 Task: Select and add the product "Neutrogena Hydro Boost Hydrating Makeup Setting Spray (3.4 oz)" to cart from the store "Walgreens".
Action: Mouse pressed left at (49, 81)
Screenshot: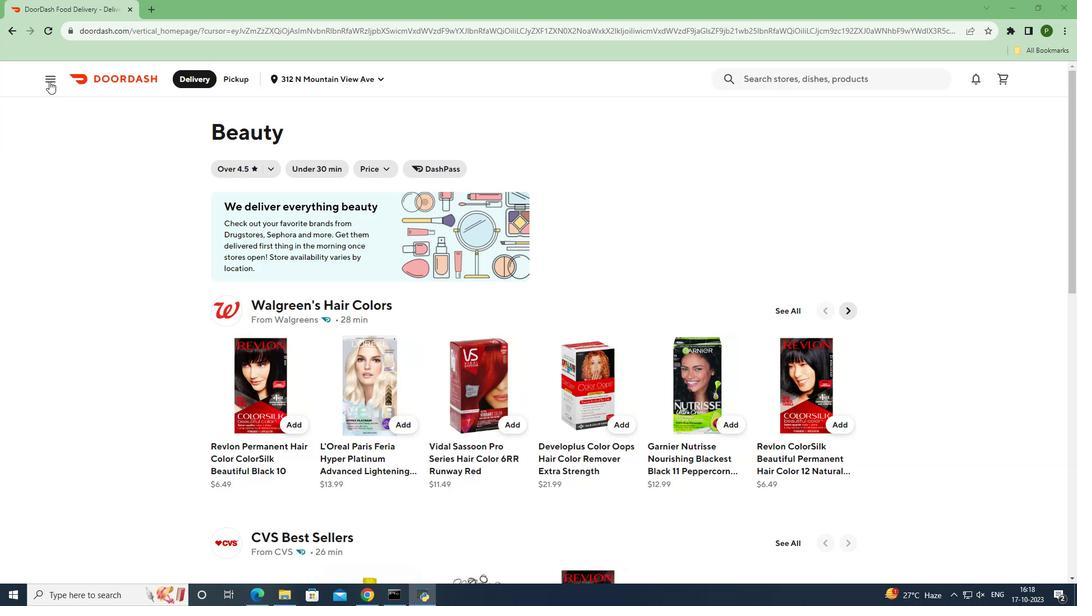 
Action: Mouse moved to (48, 157)
Screenshot: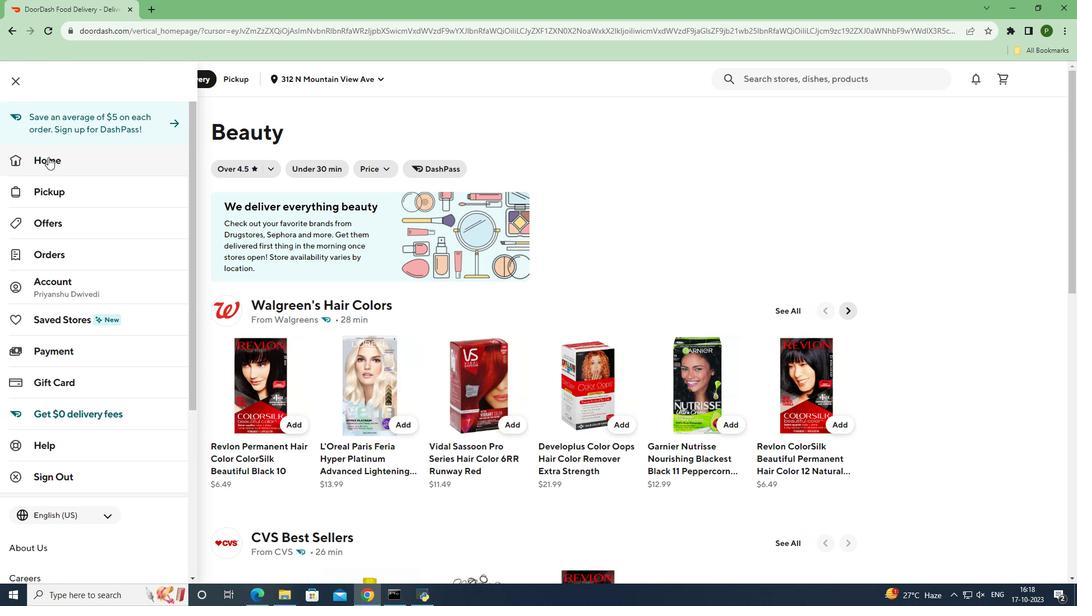 
Action: Mouse pressed left at (48, 157)
Screenshot: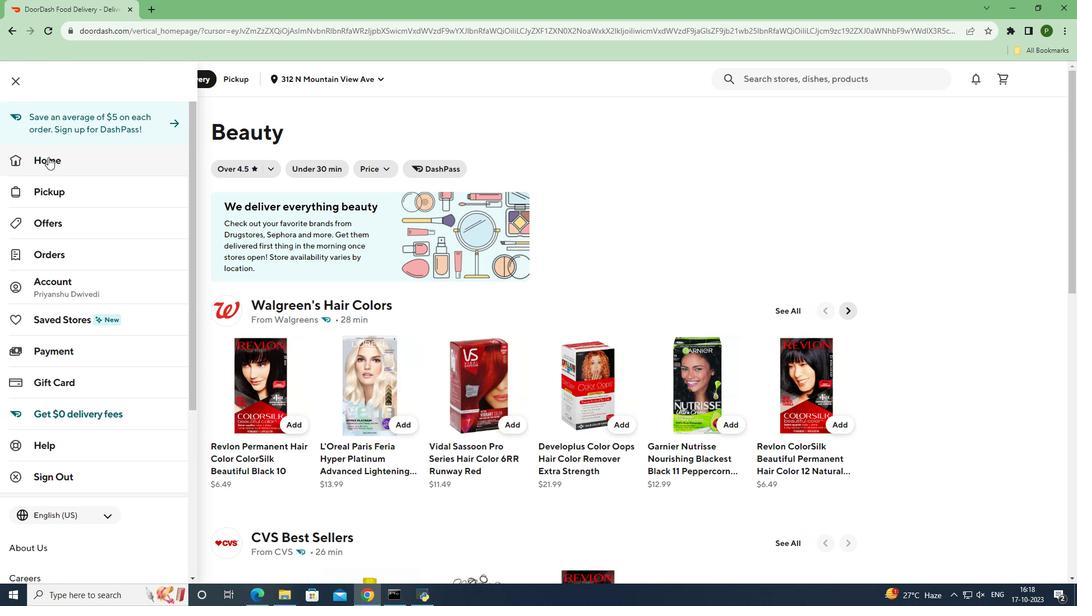 
Action: Mouse moved to (647, 116)
Screenshot: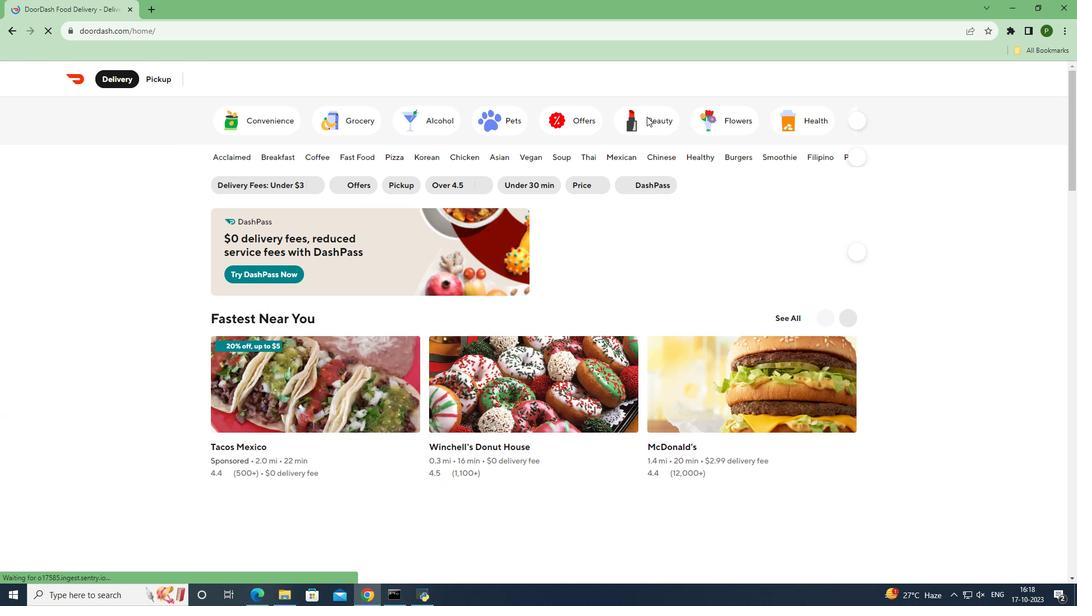 
Action: Mouse pressed left at (647, 116)
Screenshot: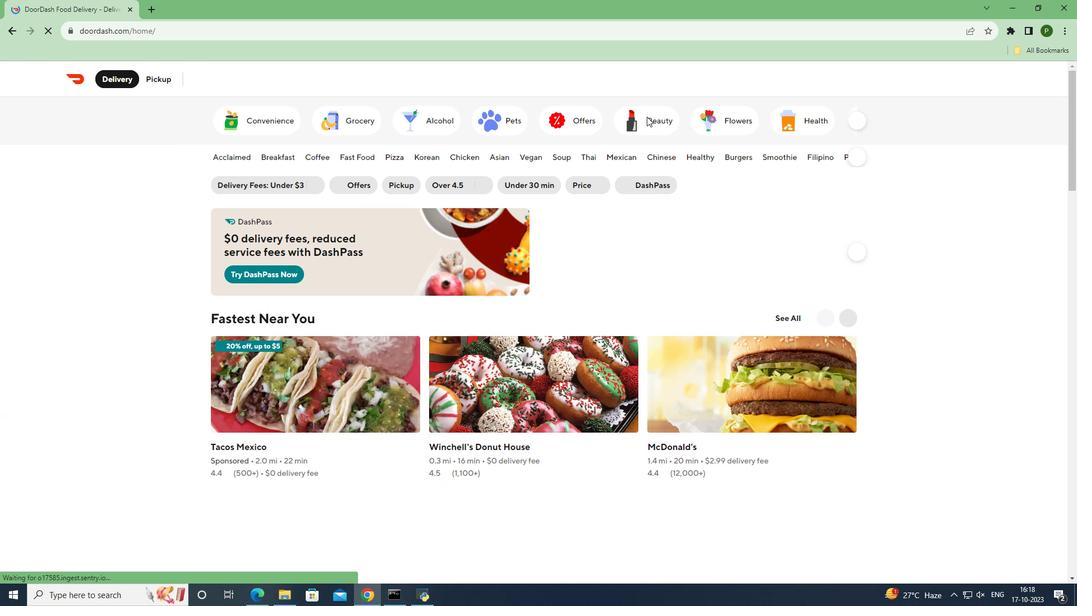 
Action: Mouse moved to (781, 308)
Screenshot: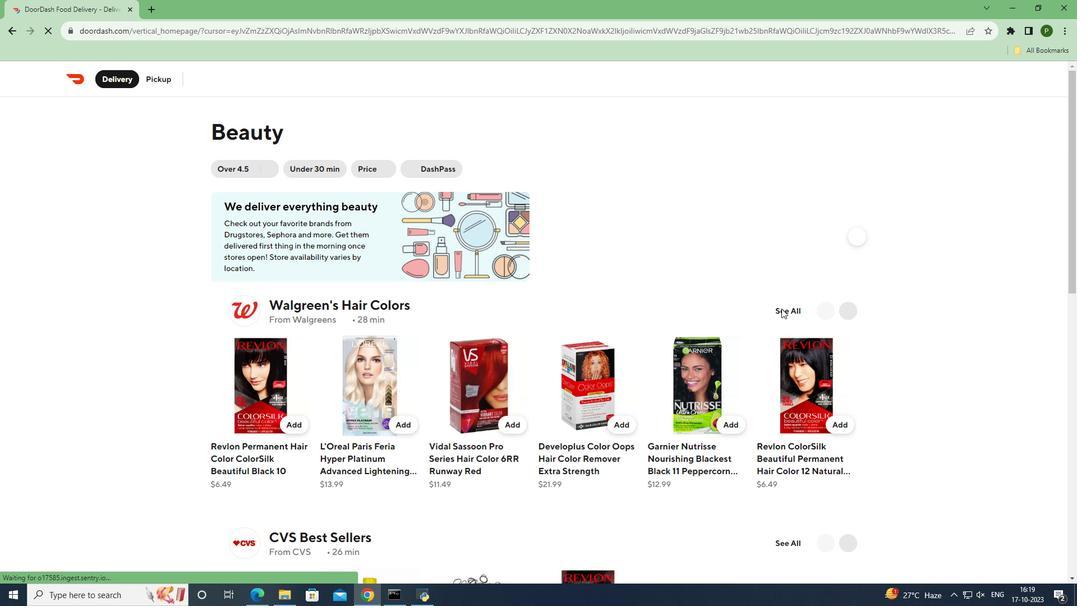 
Action: Mouse pressed left at (781, 308)
Screenshot: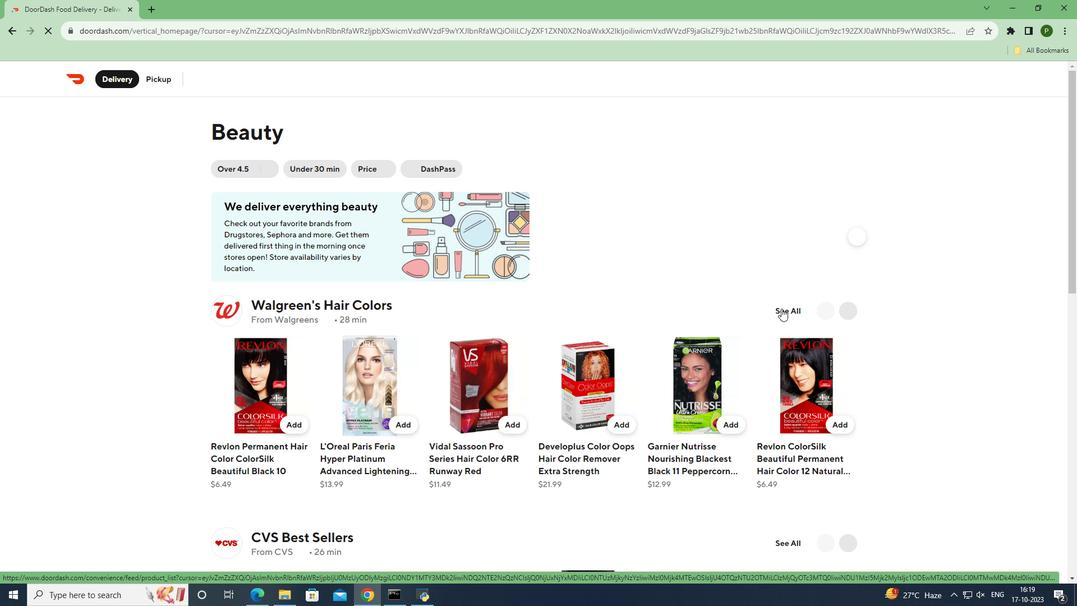 
Action: Mouse moved to (649, 159)
Screenshot: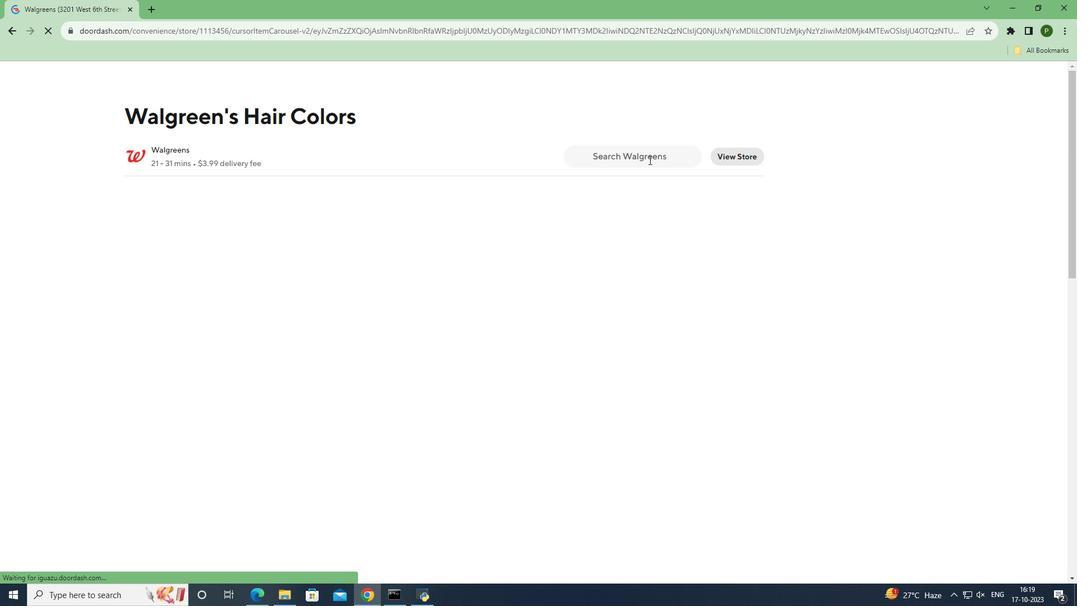 
Action: Mouse pressed left at (649, 159)
Screenshot: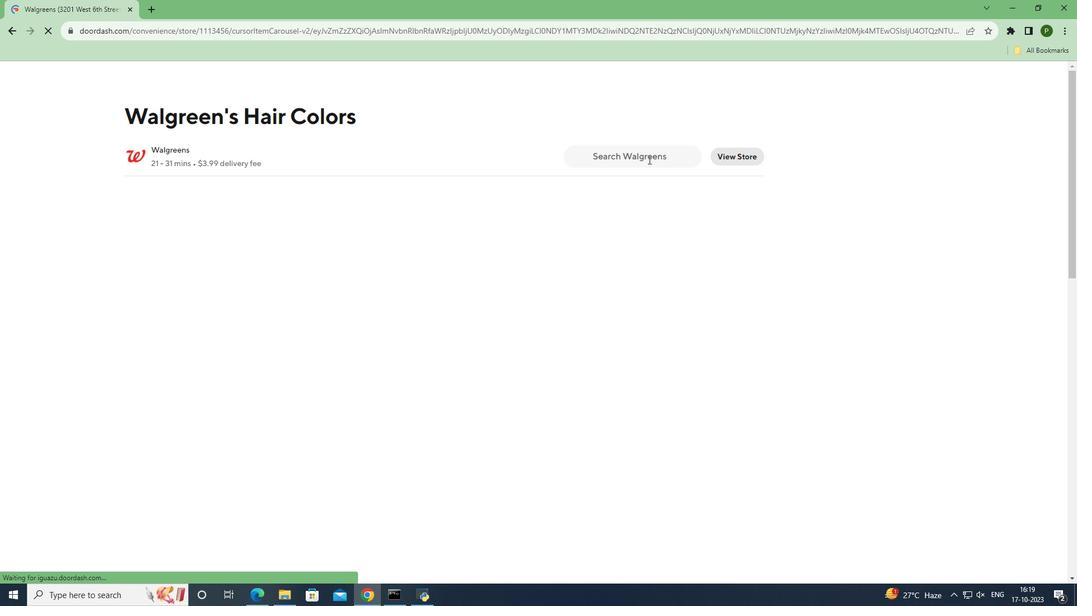 
Action: Mouse moved to (648, 159)
Screenshot: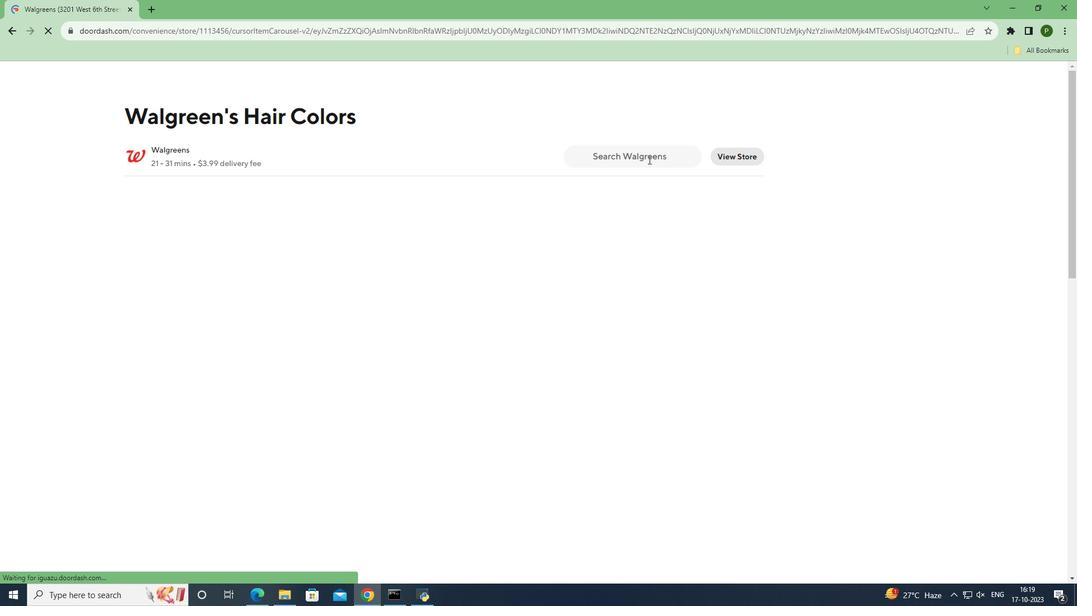 
Action: Key pressed <Key.caps_lock>N<Key.caps_lock>eutrogena<Key.space><Key.caps_lock>H<Key.caps_lock>ydro<Key.space><Key.caps_lock>B<Key.caps_lock>oost<Key.space>h<Key.caps_lock><Key.backspace>H<Key.caps_lock>ydrating<Key.space><Key.caps_lock>M<Key.caps_lock>akeup<Key.space><Key.caps_lock>S<Key.caps_lock>etting<Key.space><Key.caps_lock>S<Key.caps_lock>pray<Key.space><Key.enter>
Screenshot: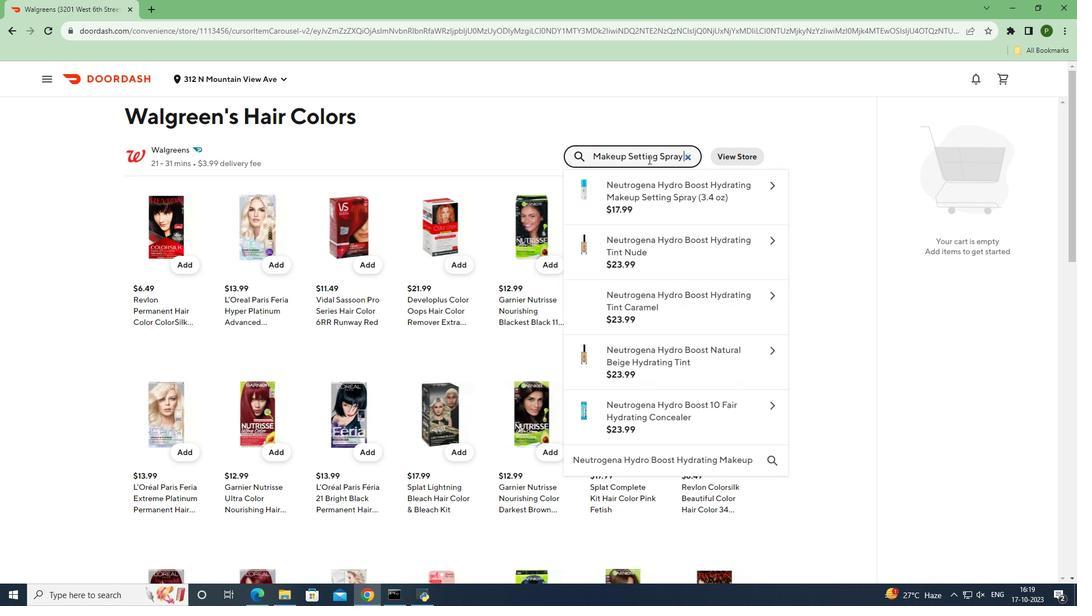 
Action: Mouse moved to (97, 293)
Screenshot: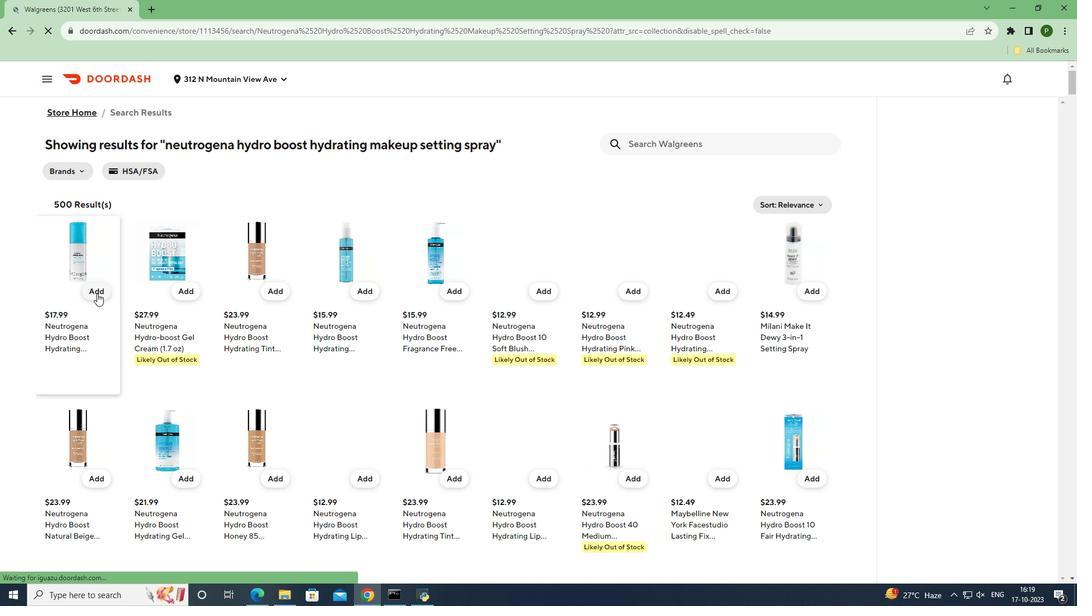 
Action: Mouse pressed left at (97, 293)
Screenshot: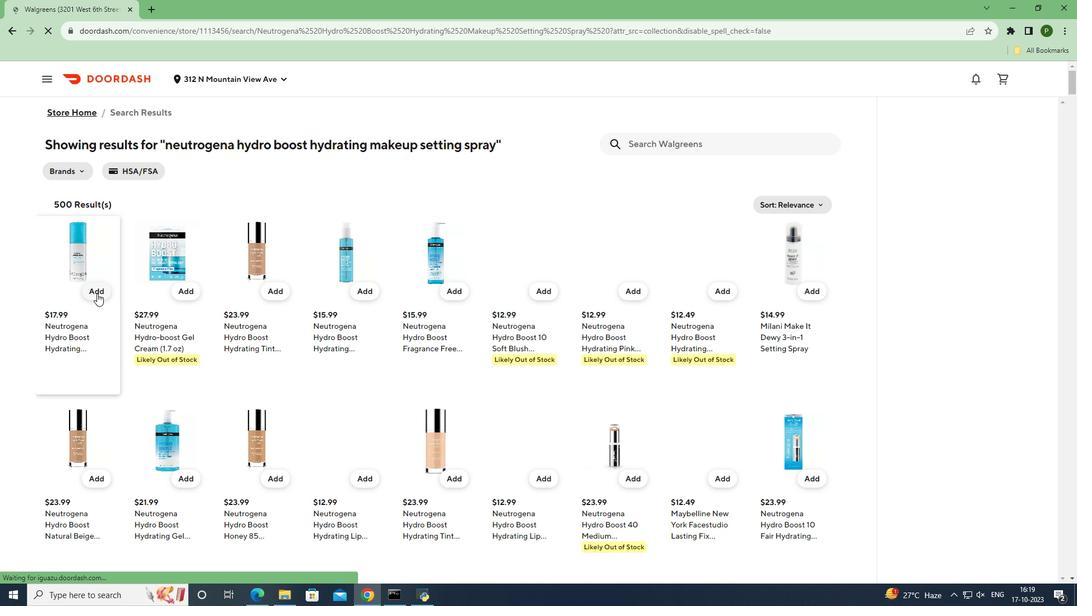 
Action: Mouse moved to (88, 359)
Screenshot: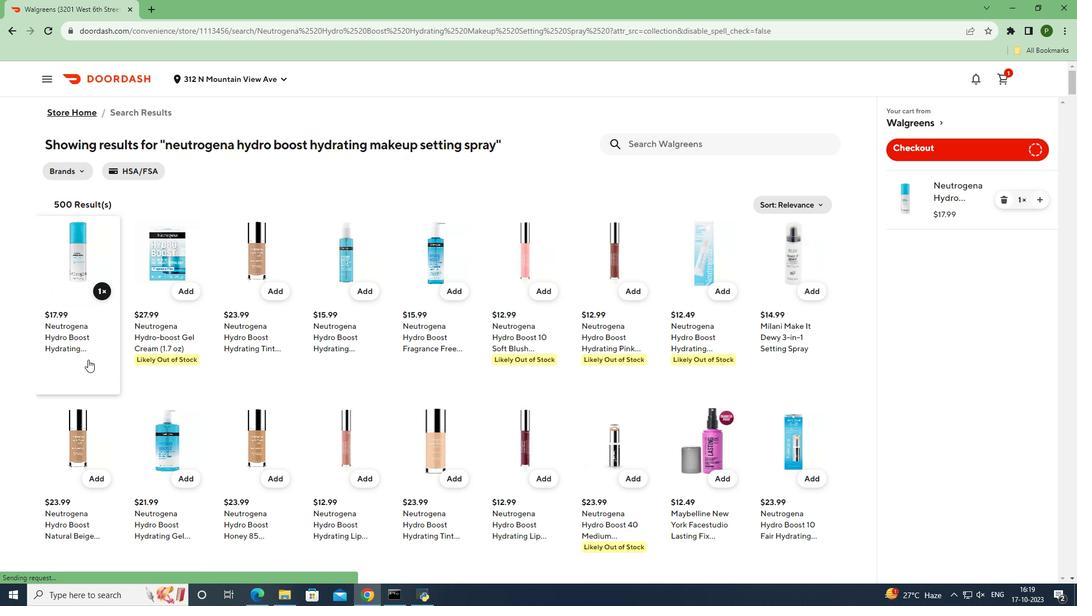 
